 Task: Use the formula "ACOT" in spreadsheet "Project protfolio".
Action: Mouse moved to (956, 229)
Screenshot: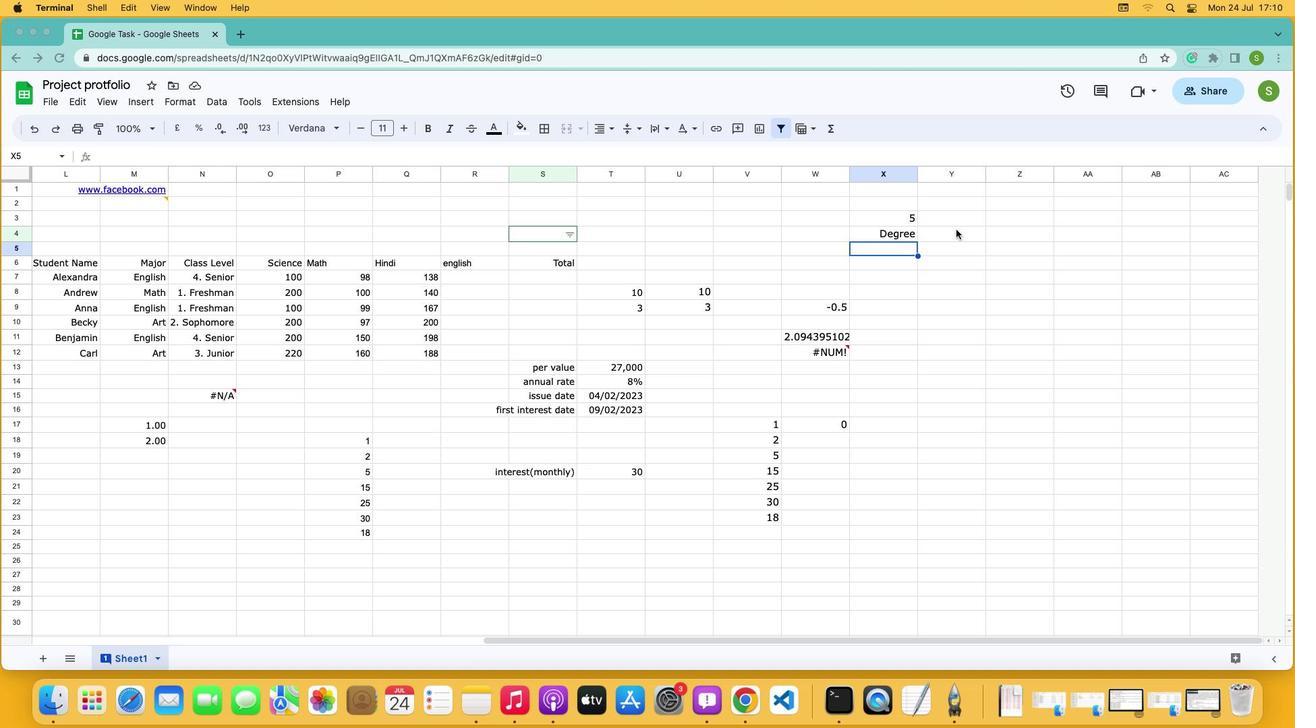 
Action: Mouse pressed left at (956, 229)
Screenshot: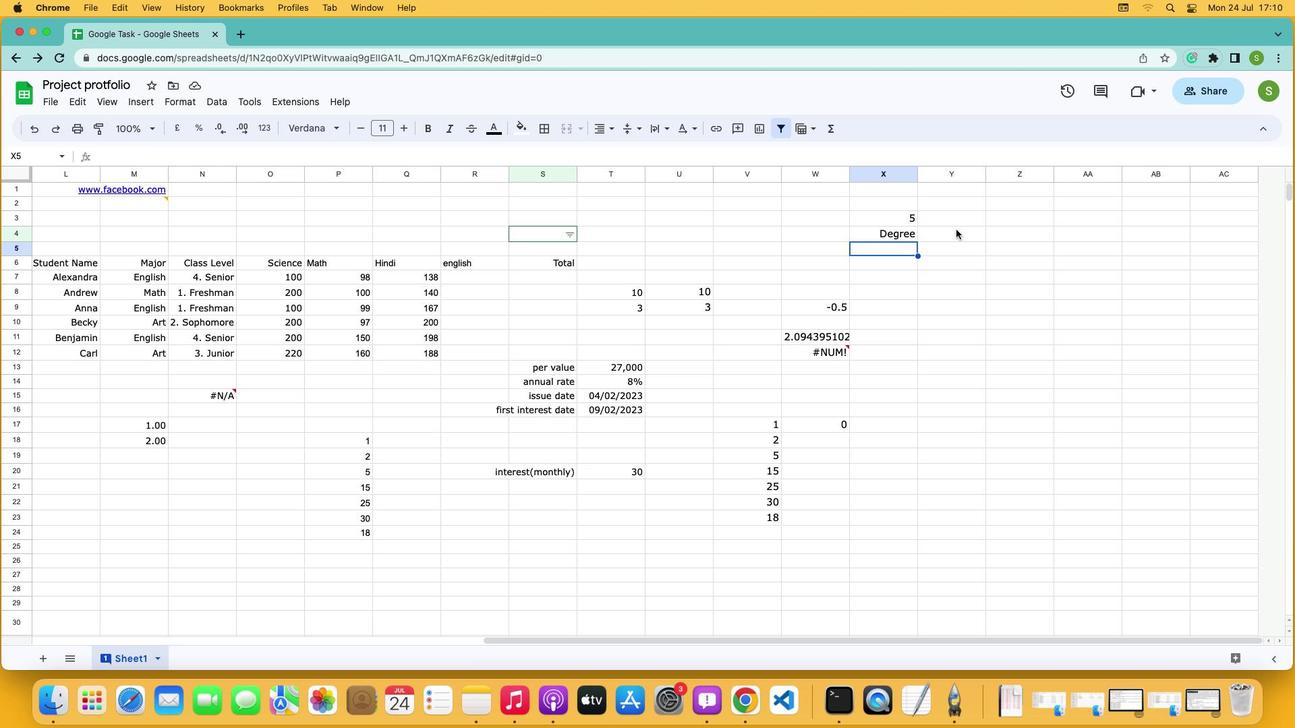 
Action: Mouse moved to (950, 215)
Screenshot: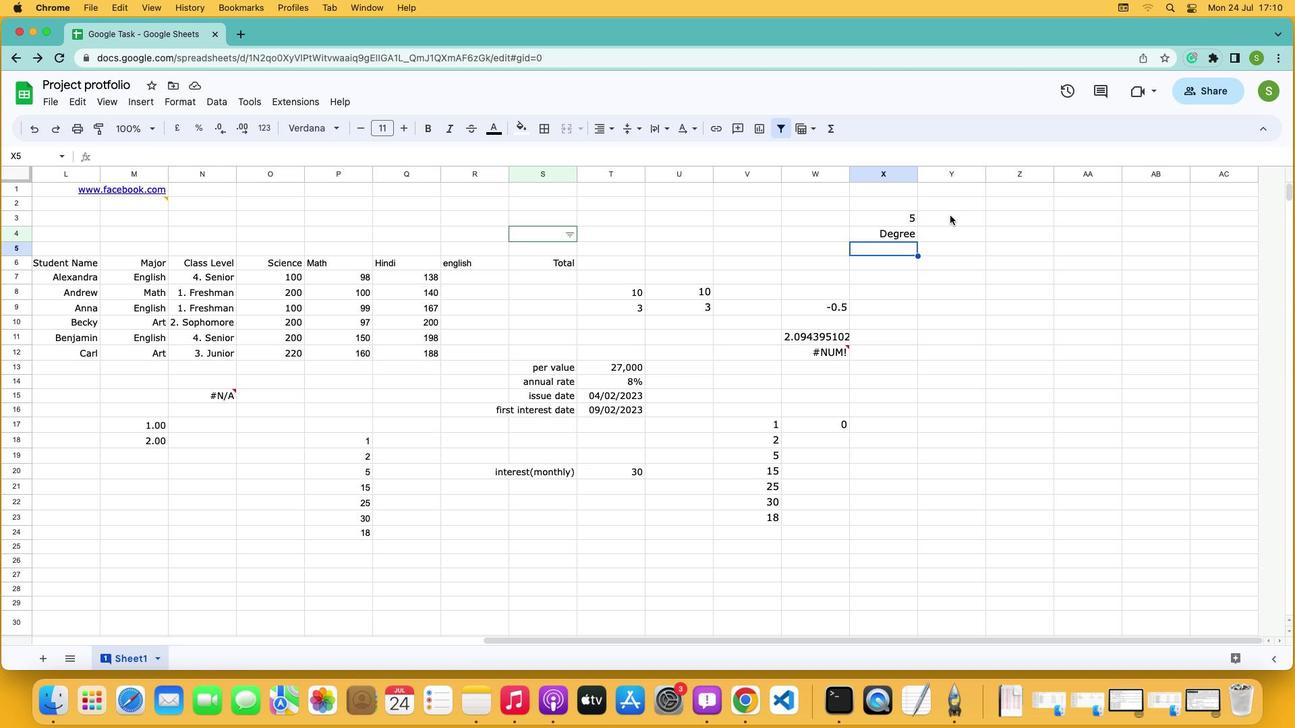 
Action: Mouse pressed left at (950, 215)
Screenshot: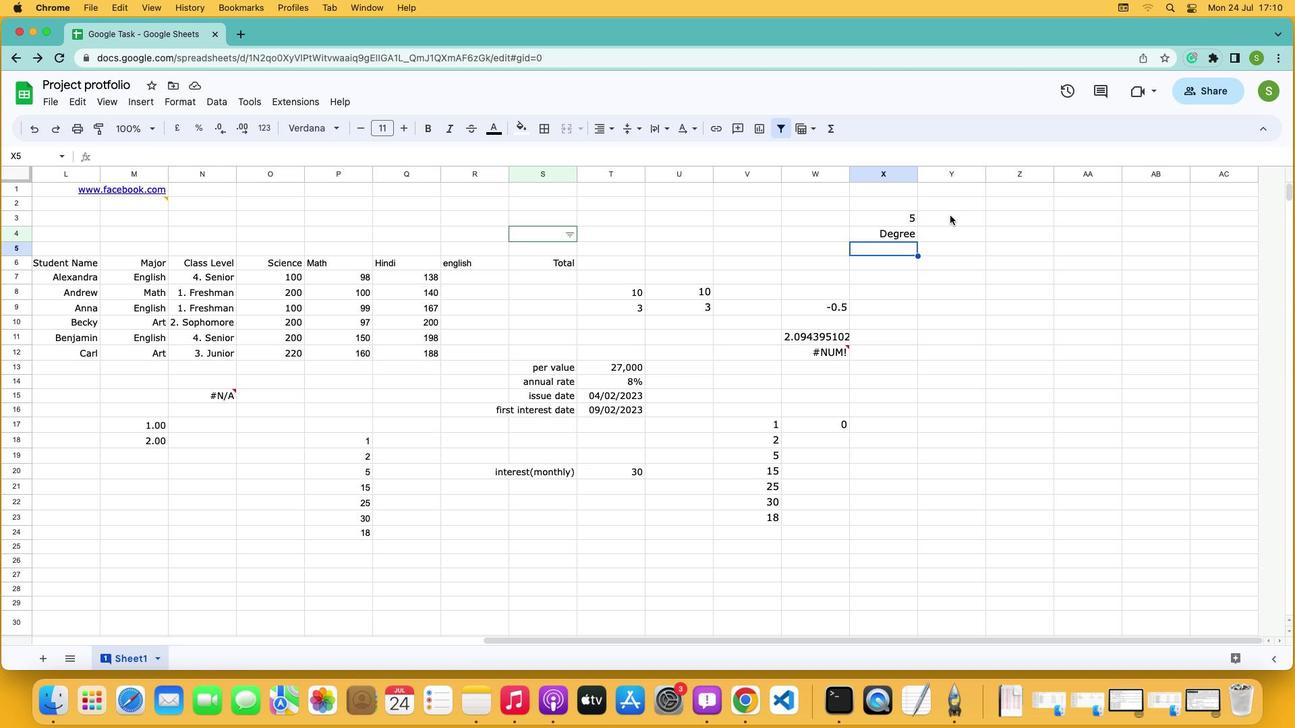 
Action: Mouse moved to (833, 129)
Screenshot: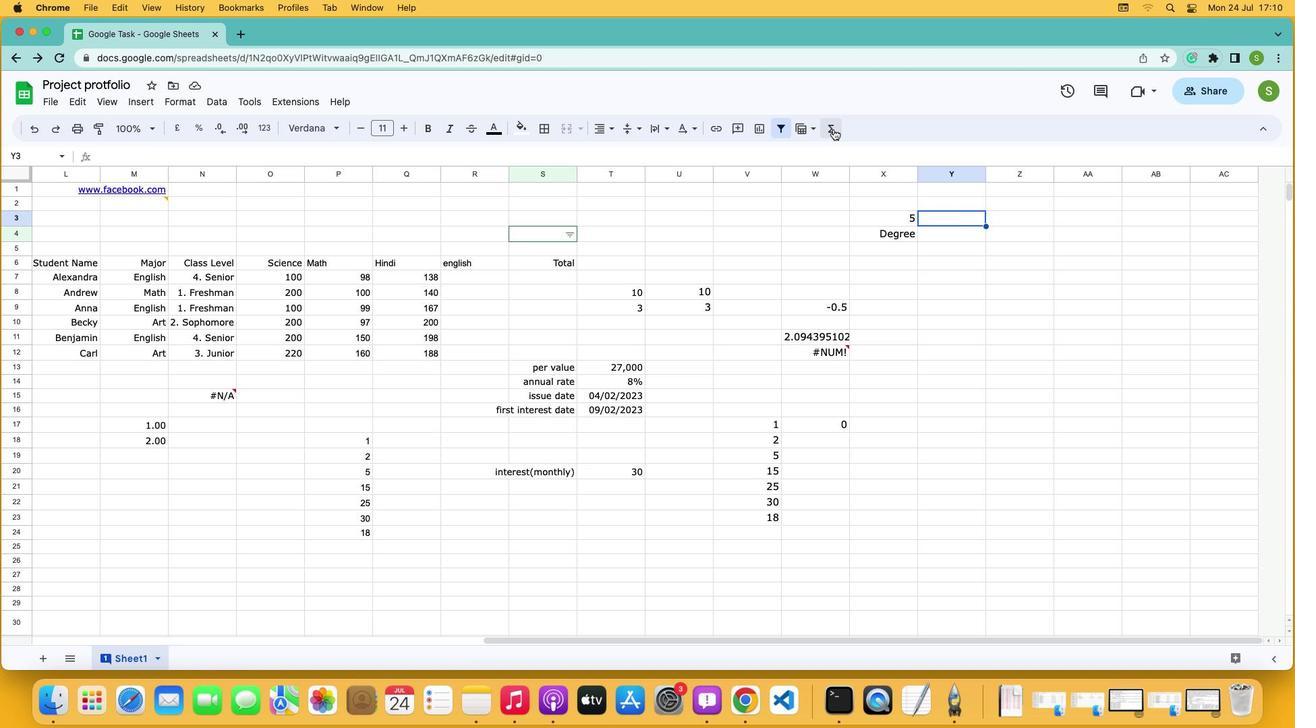 
Action: Mouse pressed left at (833, 129)
Screenshot: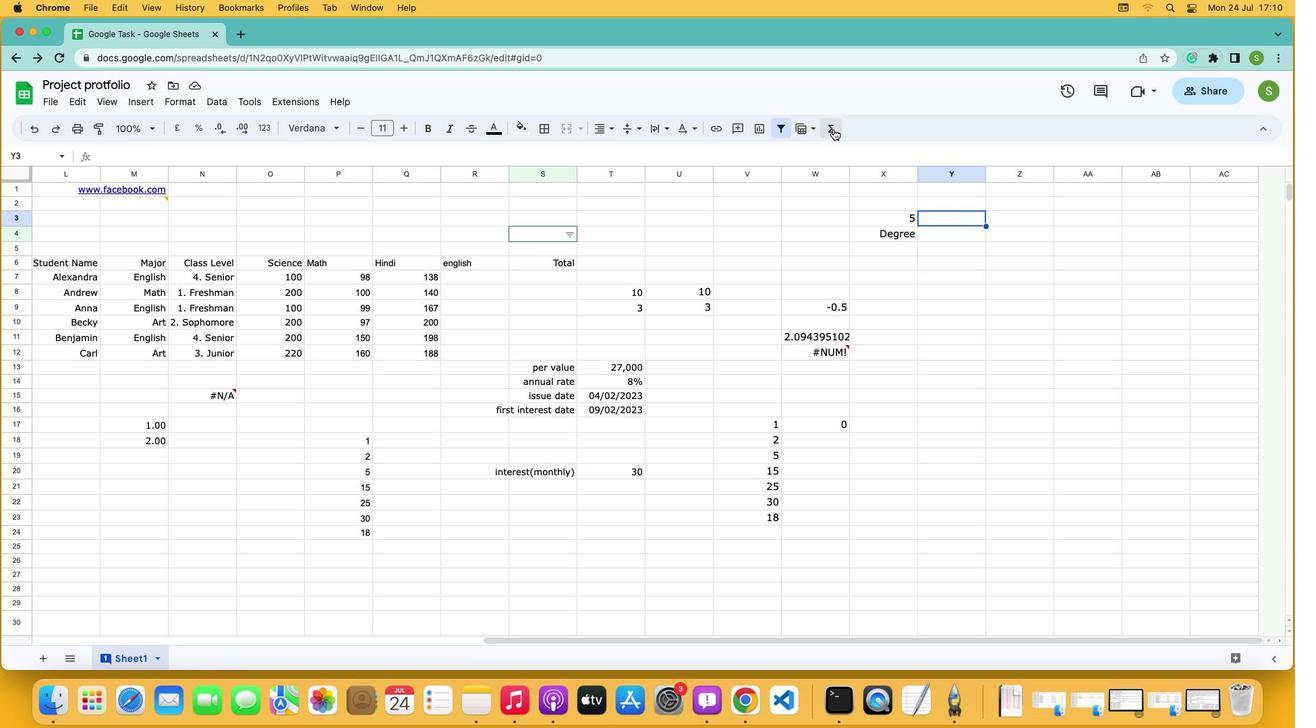 
Action: Mouse moved to (863, 269)
Screenshot: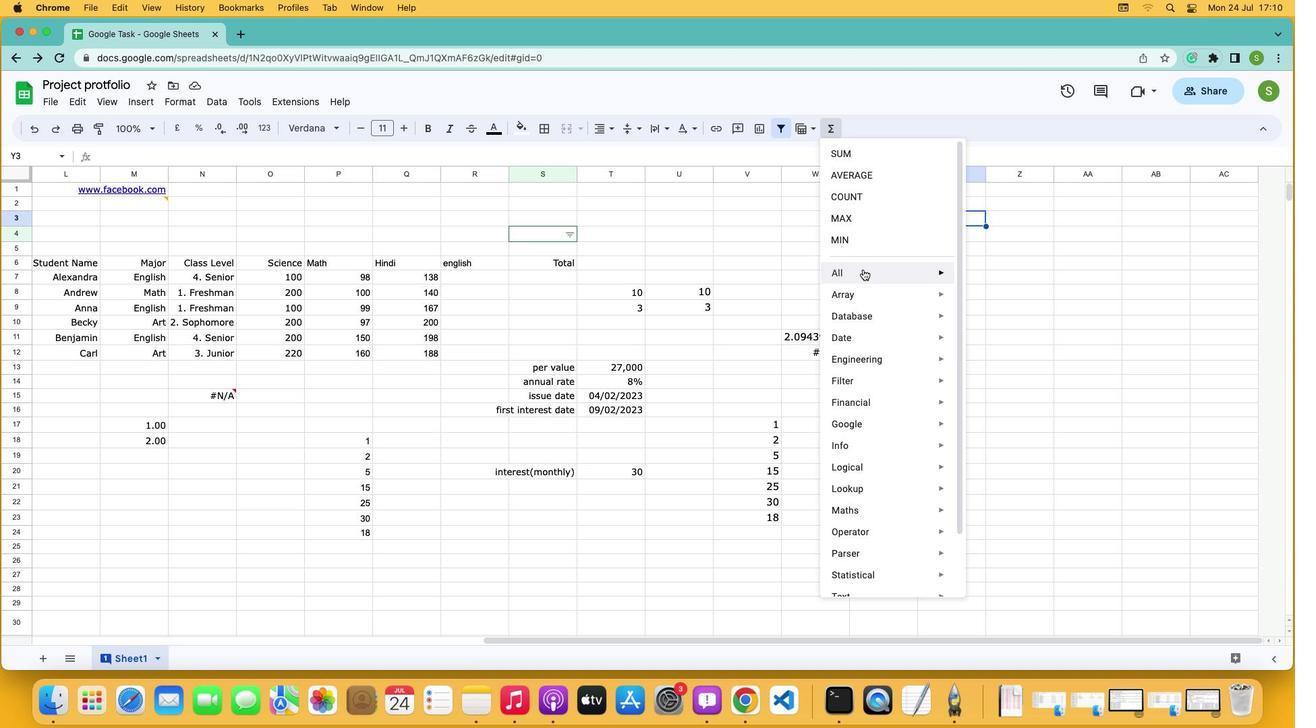 
Action: Mouse pressed left at (863, 269)
Screenshot: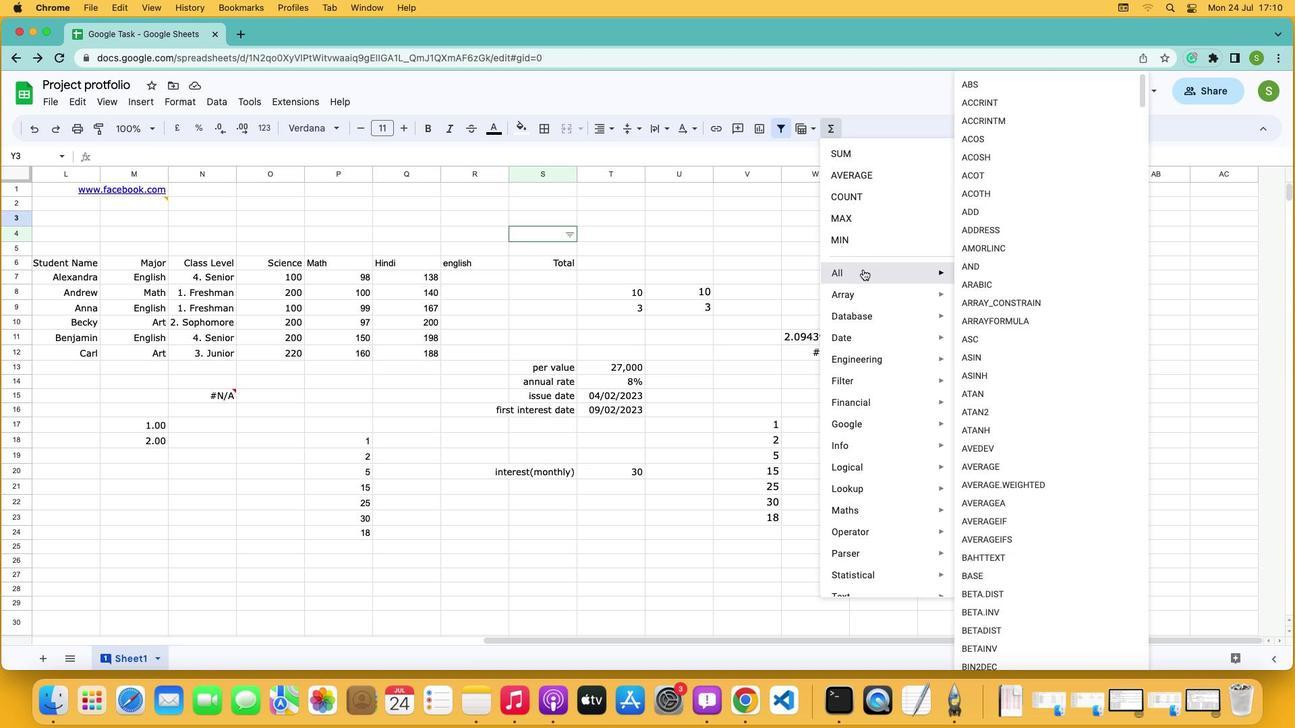 
Action: Mouse moved to (913, 267)
Screenshot: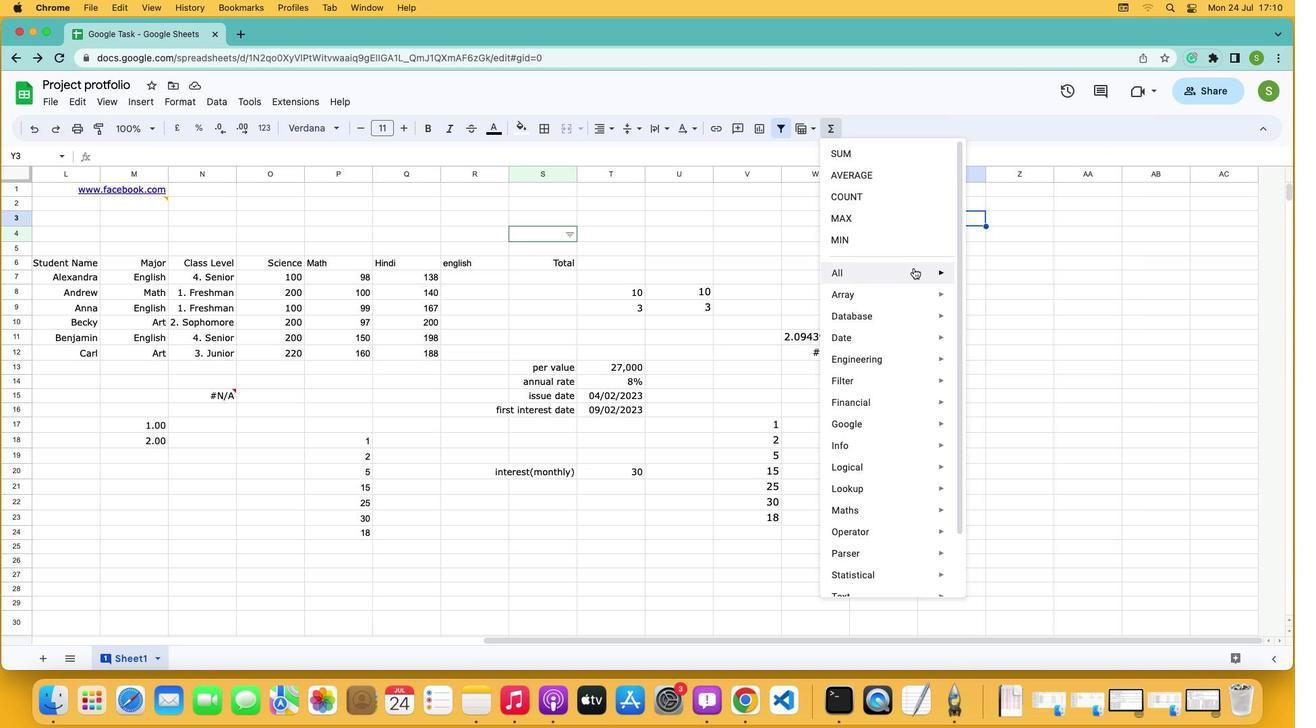 
Action: Mouse pressed left at (913, 267)
Screenshot: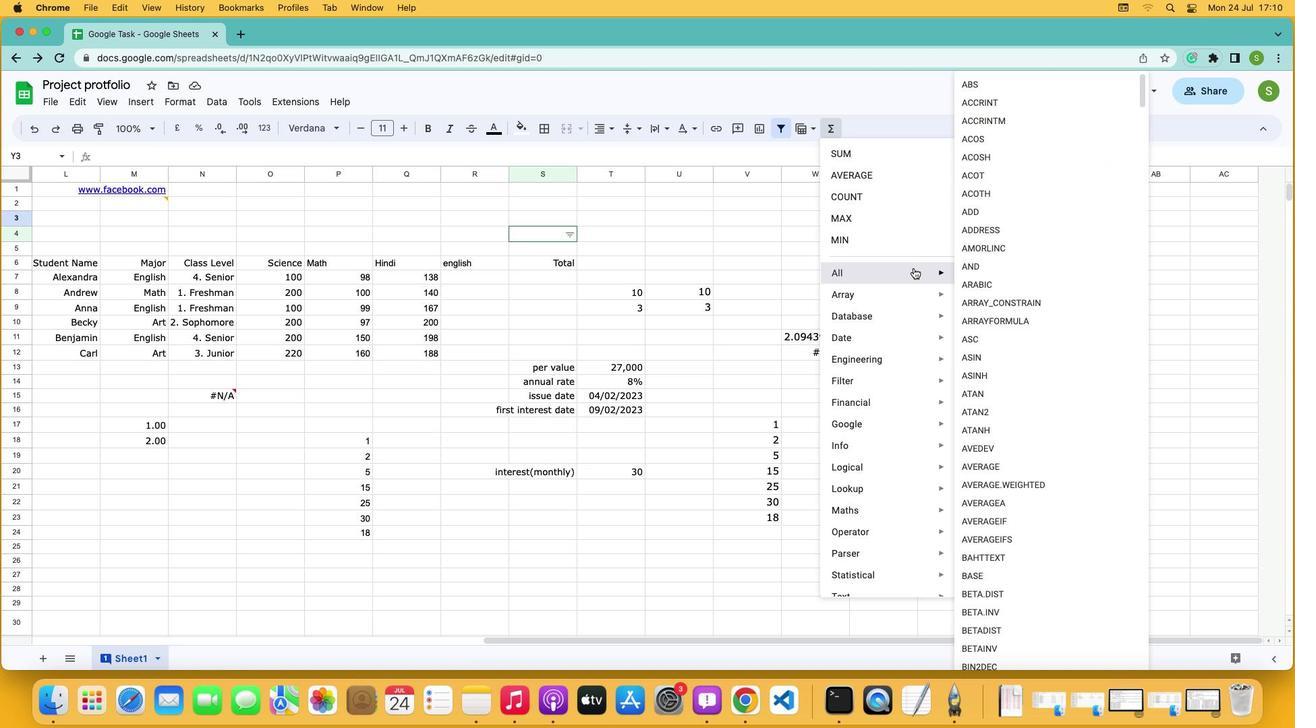 
Action: Mouse moved to (983, 173)
Screenshot: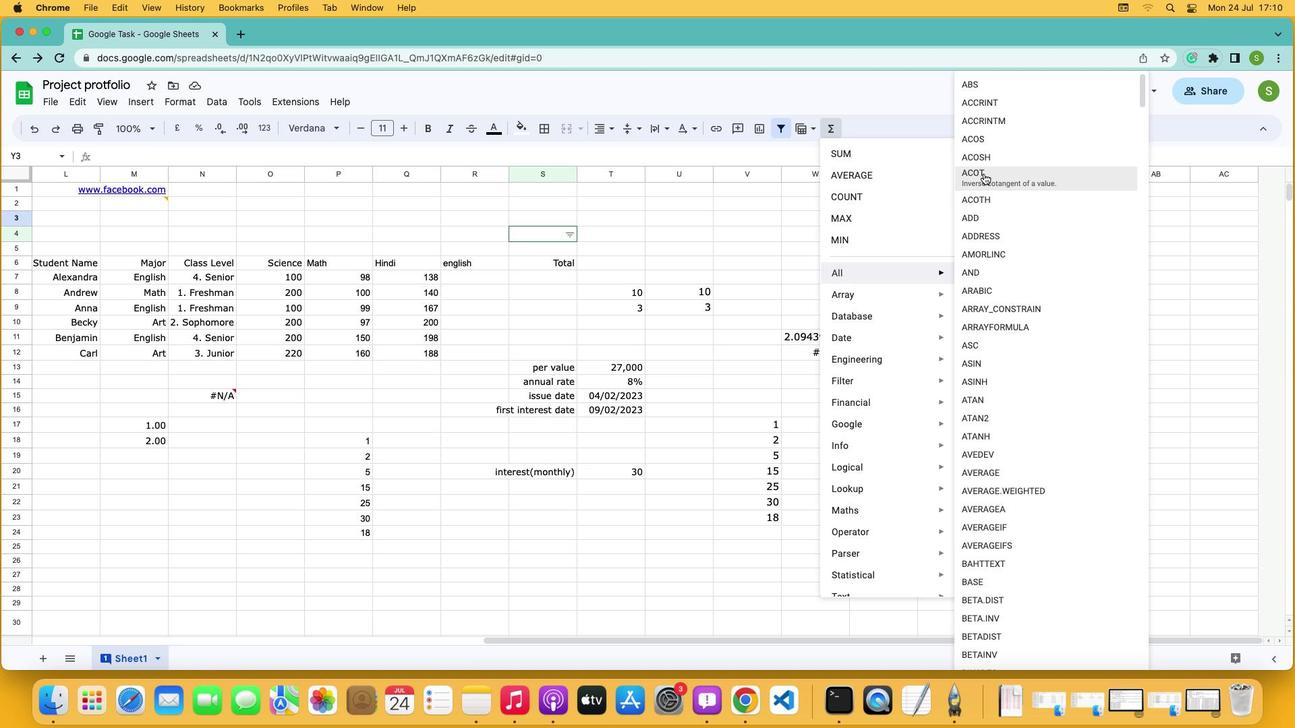 
Action: Mouse pressed left at (983, 173)
Screenshot: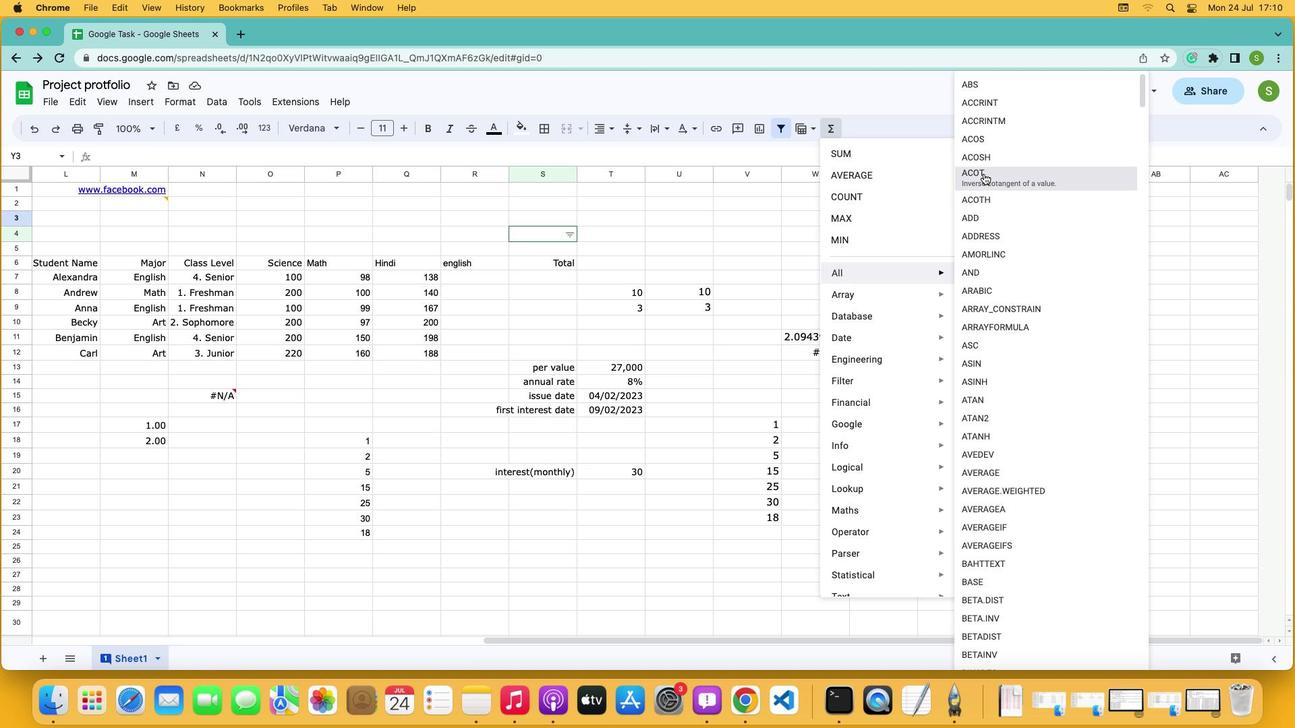 
Action: Mouse moved to (891, 219)
Screenshot: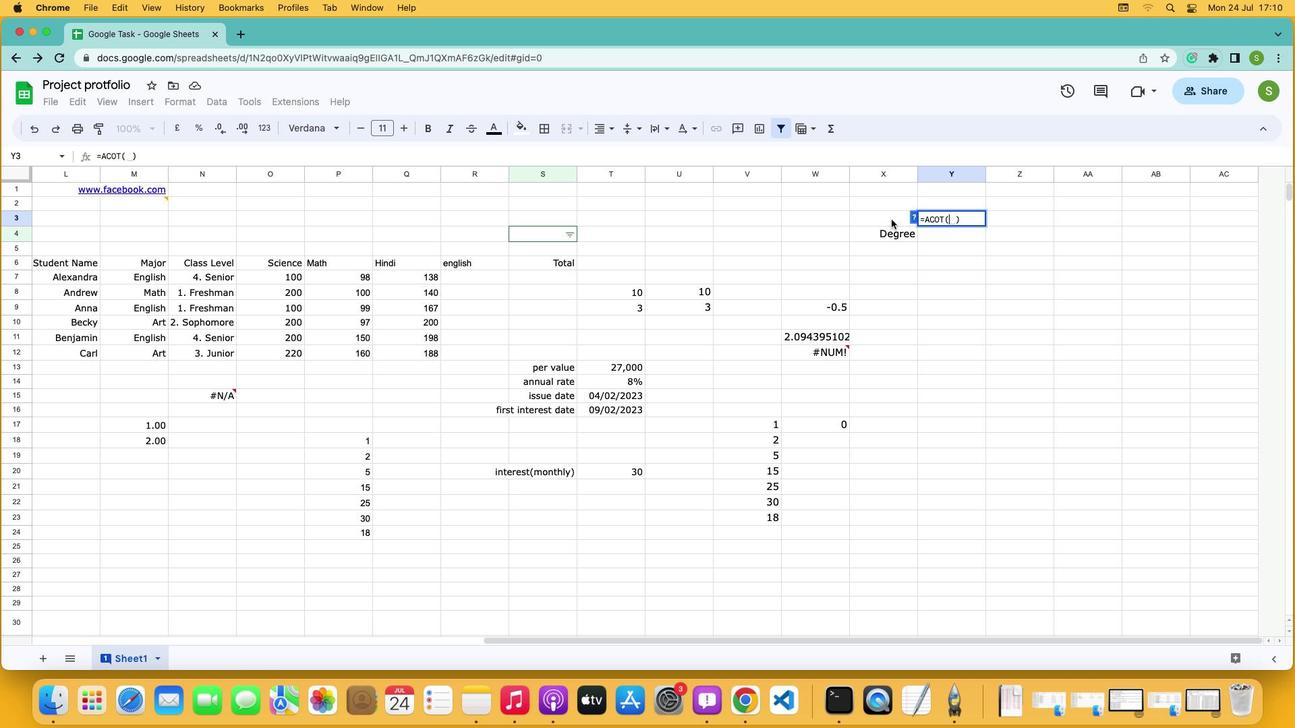 
Action: Mouse pressed left at (891, 219)
Screenshot: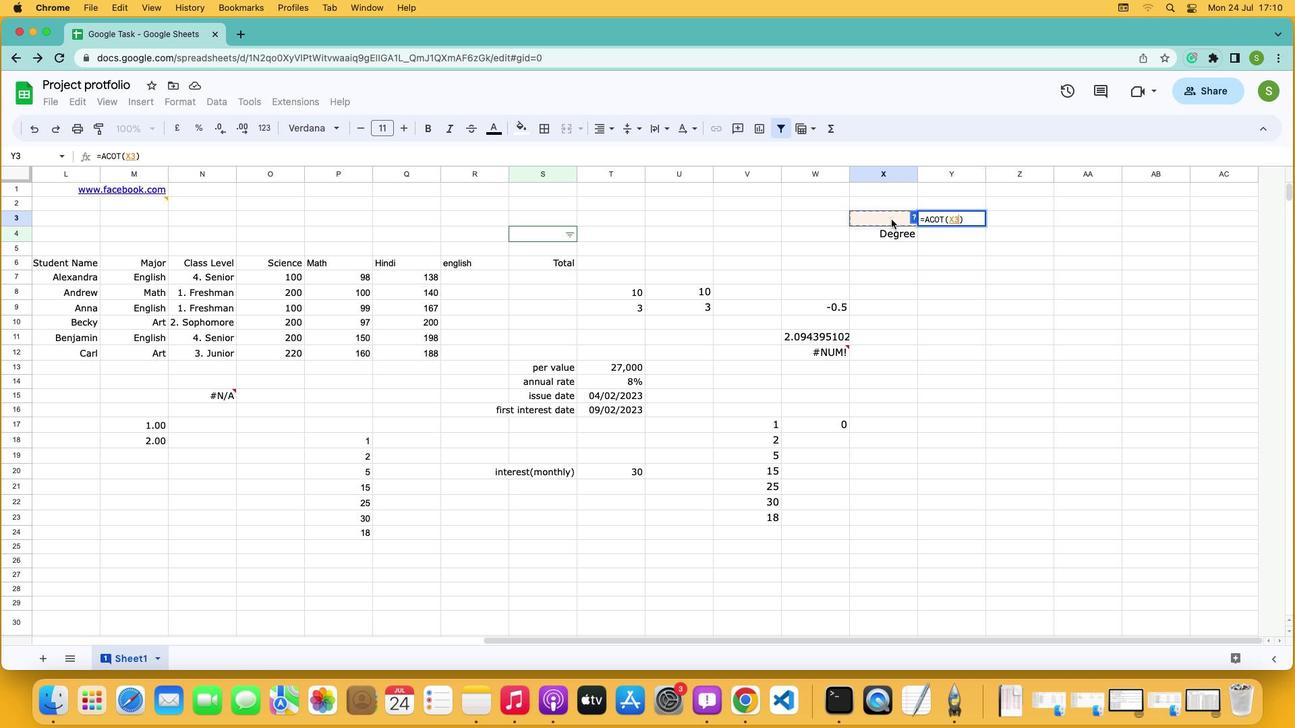 
Action: Key pressed Key.enter
Screenshot: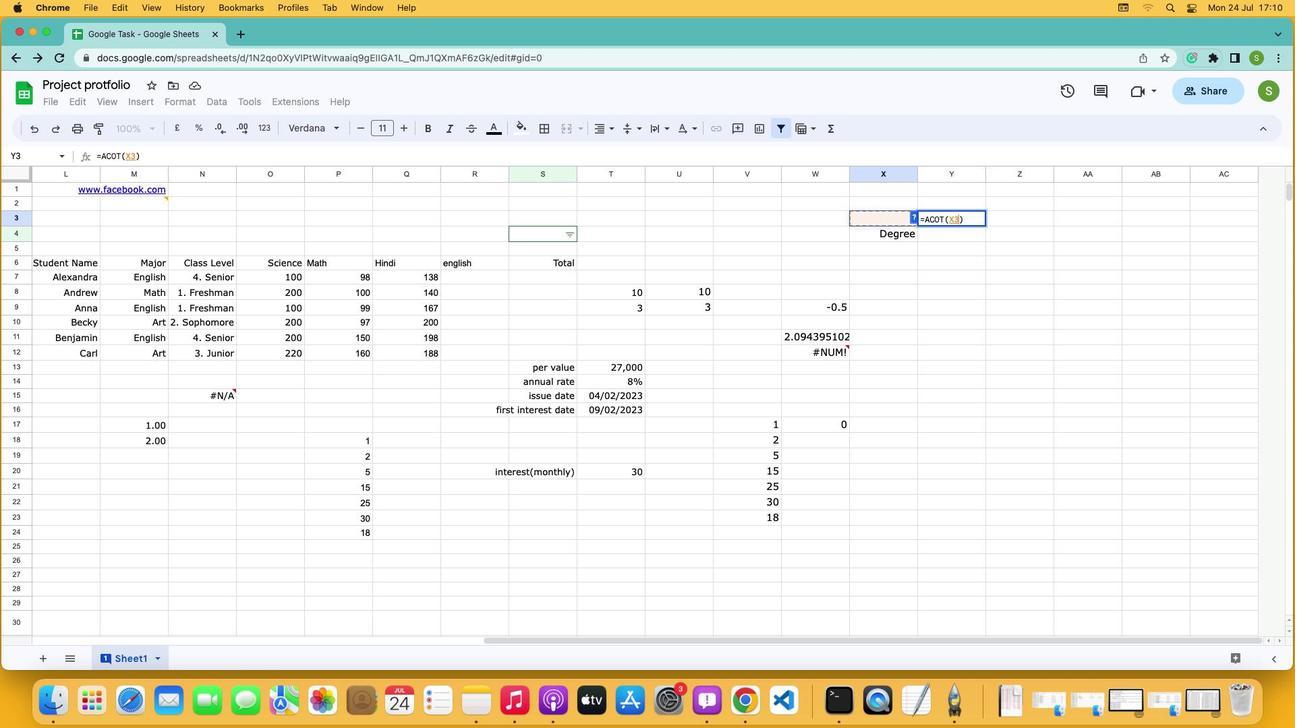 
Action: Mouse moved to (906, 274)
Screenshot: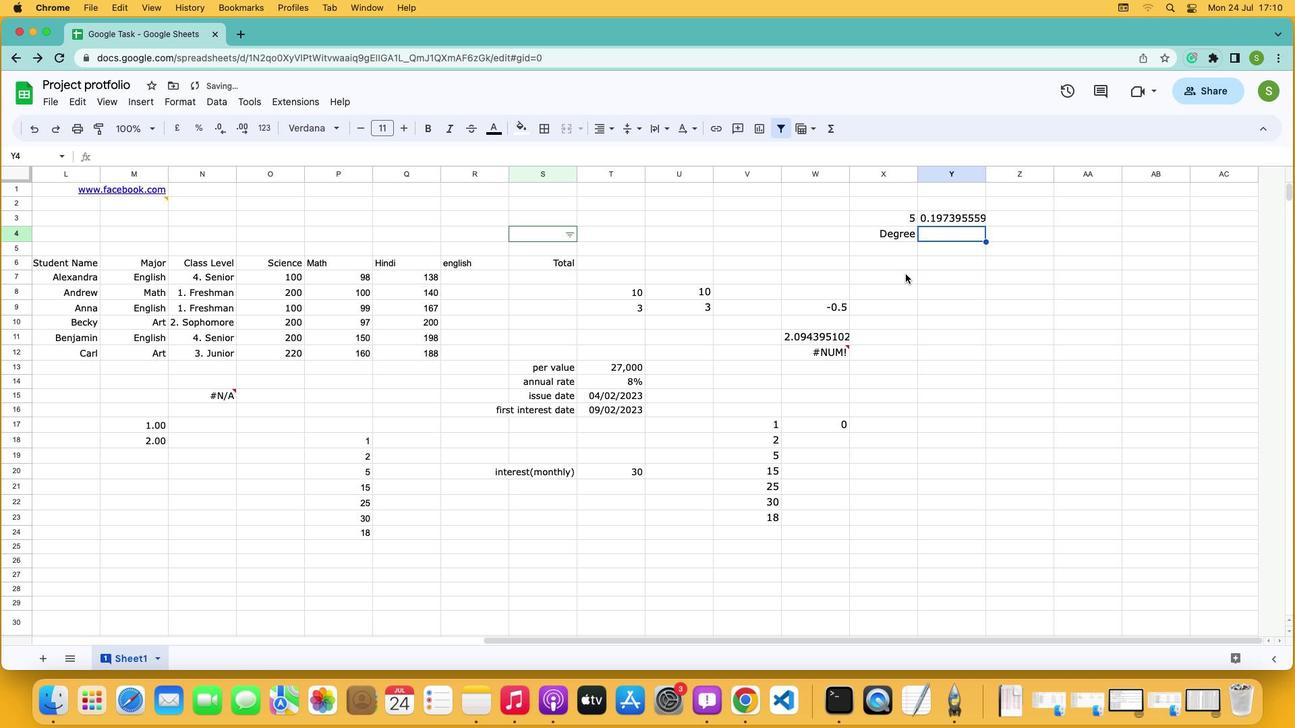 
